 Task: Look for properties with 2.5+ baths.
Action: Mouse moved to (570, 55)
Screenshot: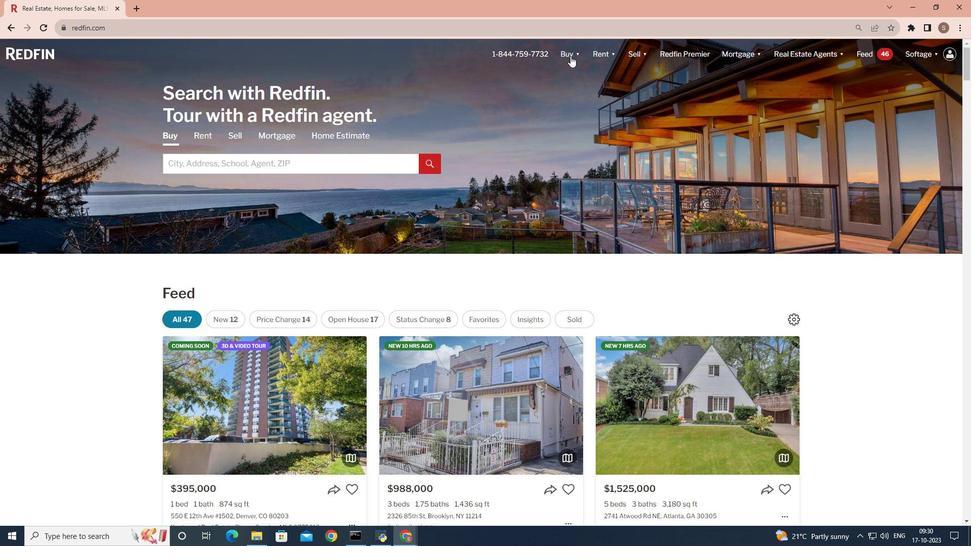 
Action: Mouse pressed left at (570, 55)
Screenshot: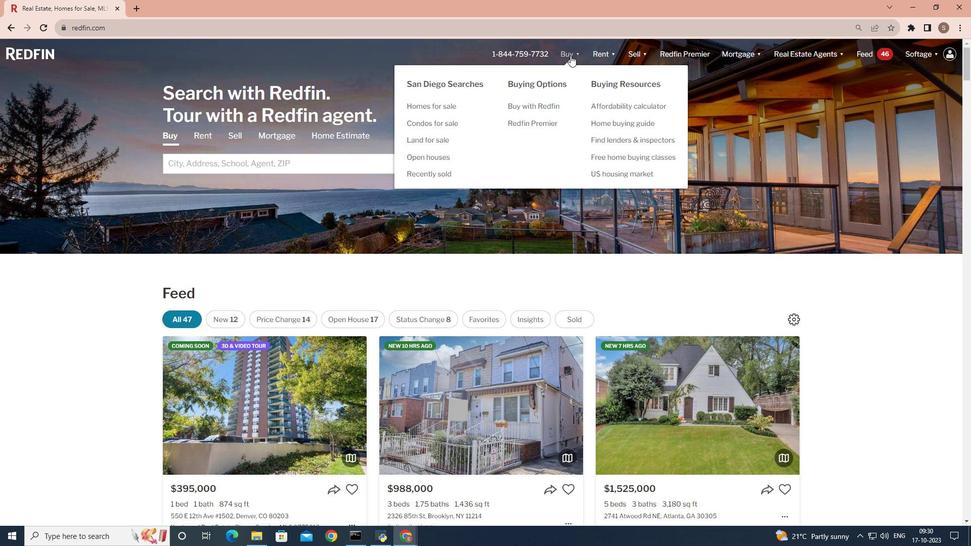 
Action: Mouse moved to (276, 209)
Screenshot: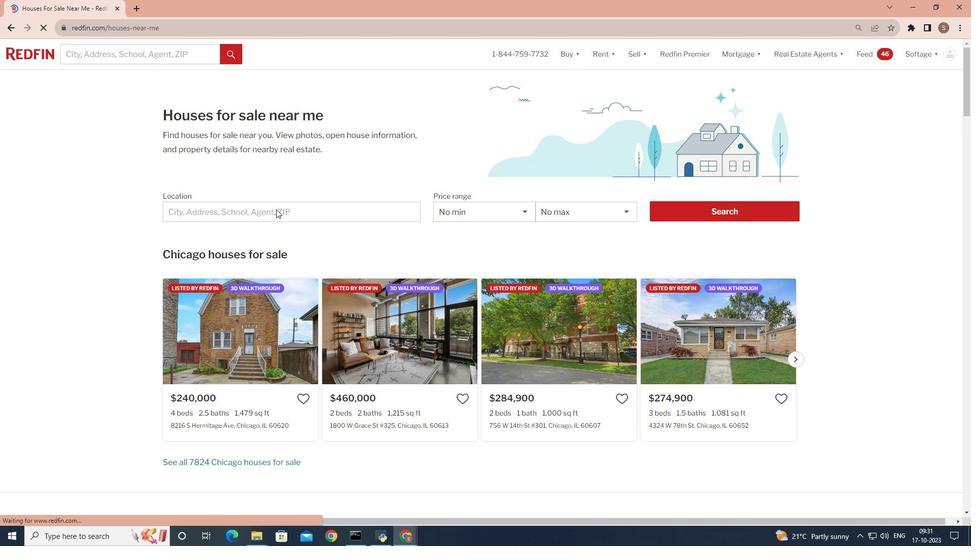 
Action: Mouse pressed left at (276, 209)
Screenshot: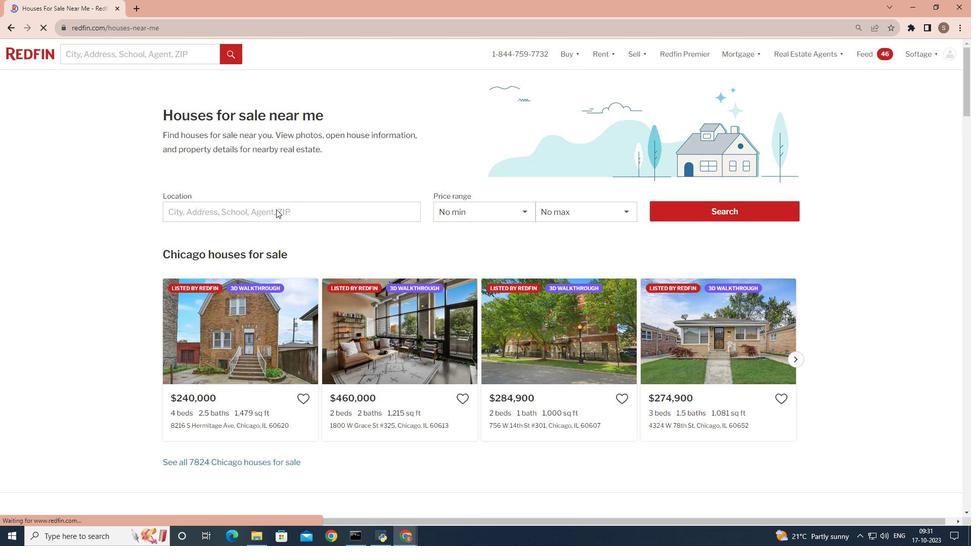 
Action: Mouse moved to (250, 211)
Screenshot: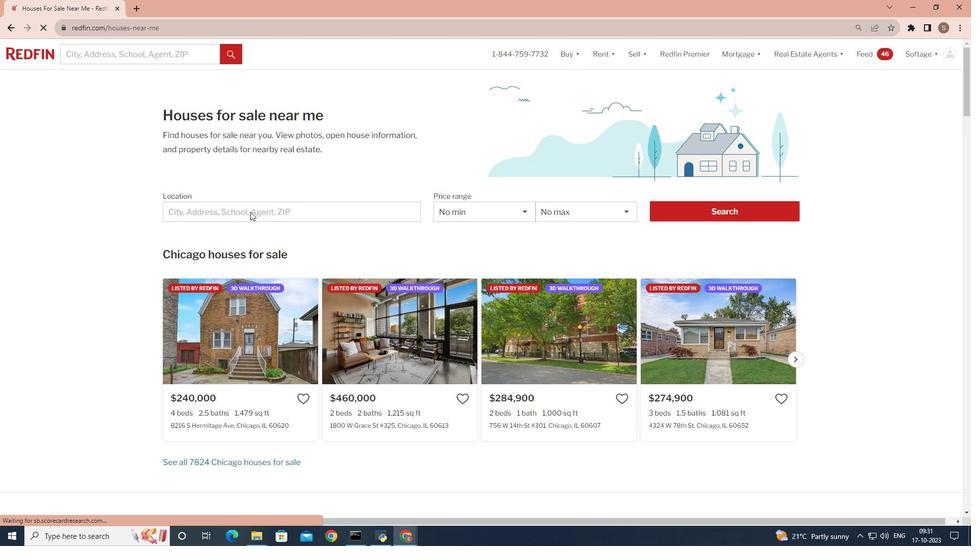 
Action: Mouse pressed left at (250, 211)
Screenshot: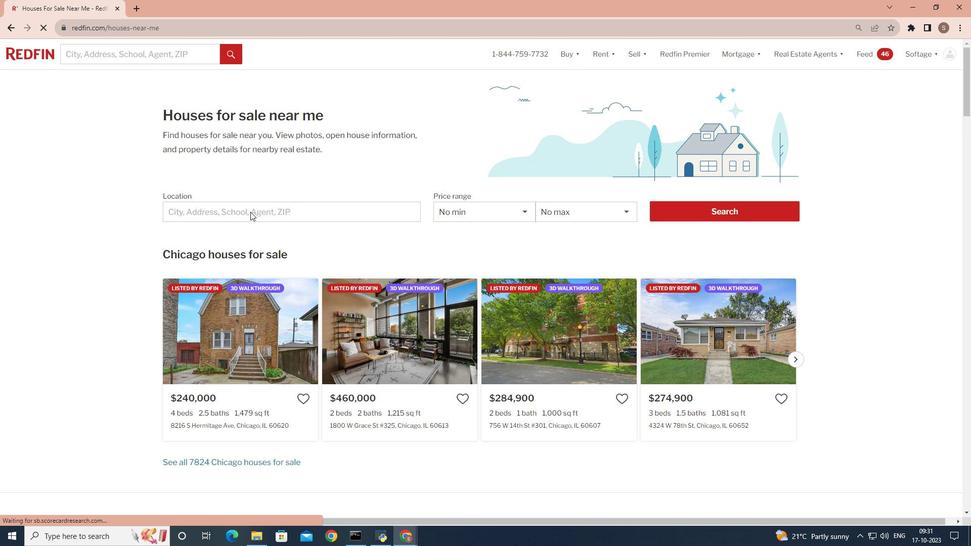 
Action: Mouse moved to (264, 208)
Screenshot: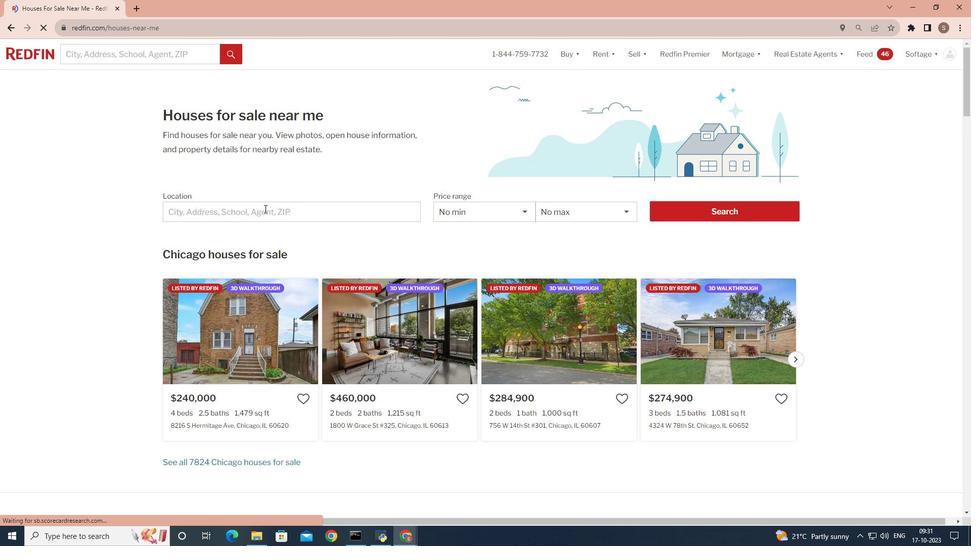 
Action: Mouse pressed left at (264, 208)
Screenshot: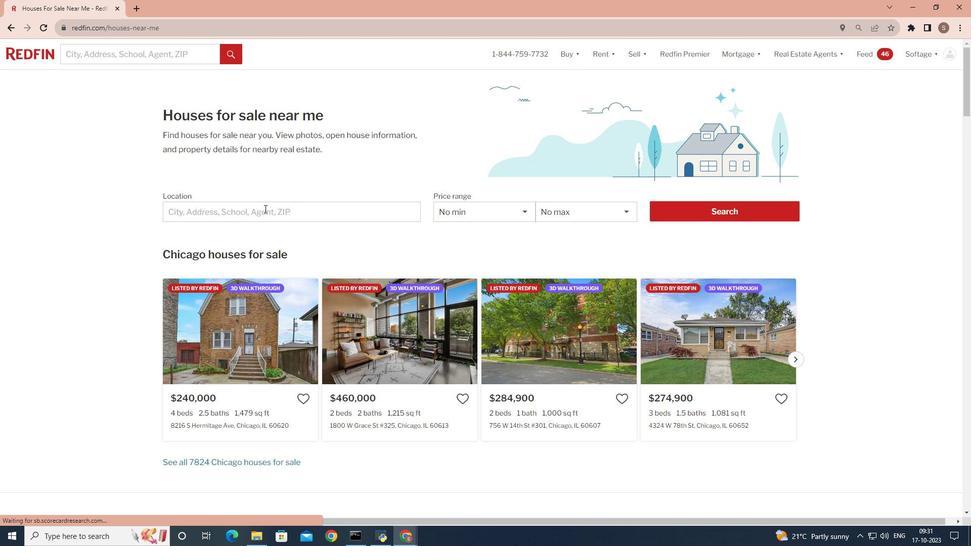 
Action: Key pressed <Key.shift>San<Key.space><Key.shift>Diego
Screenshot: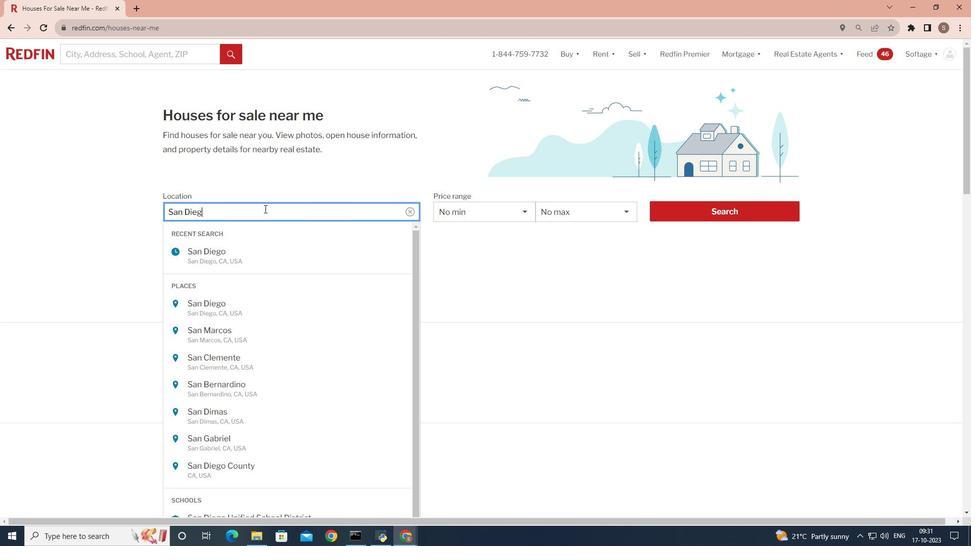 
Action: Mouse moved to (686, 211)
Screenshot: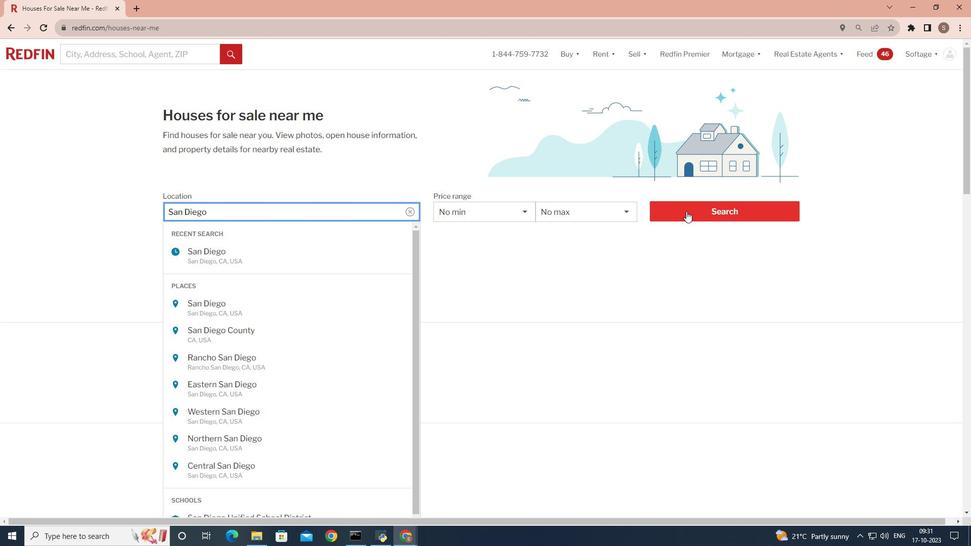 
Action: Mouse pressed left at (686, 211)
Screenshot: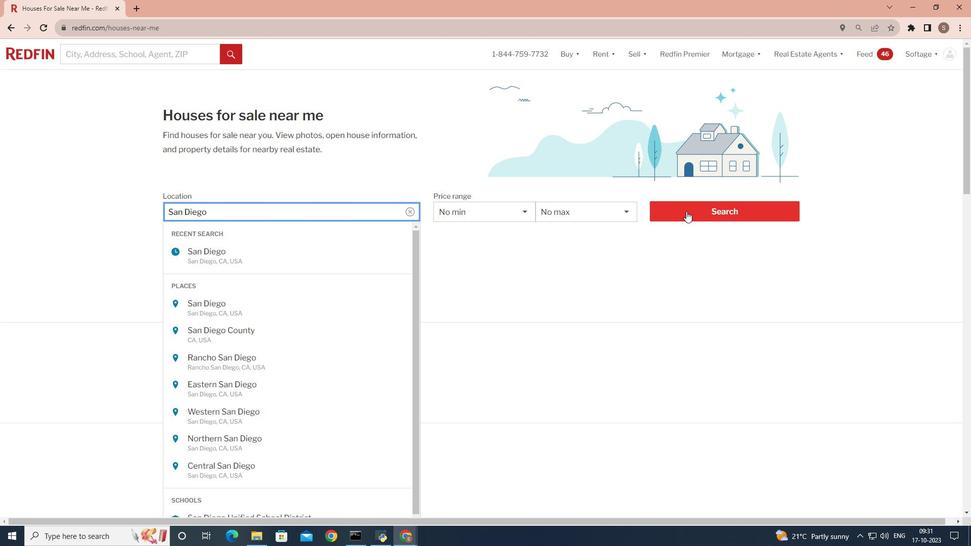 
Action: Mouse moved to (687, 211)
Screenshot: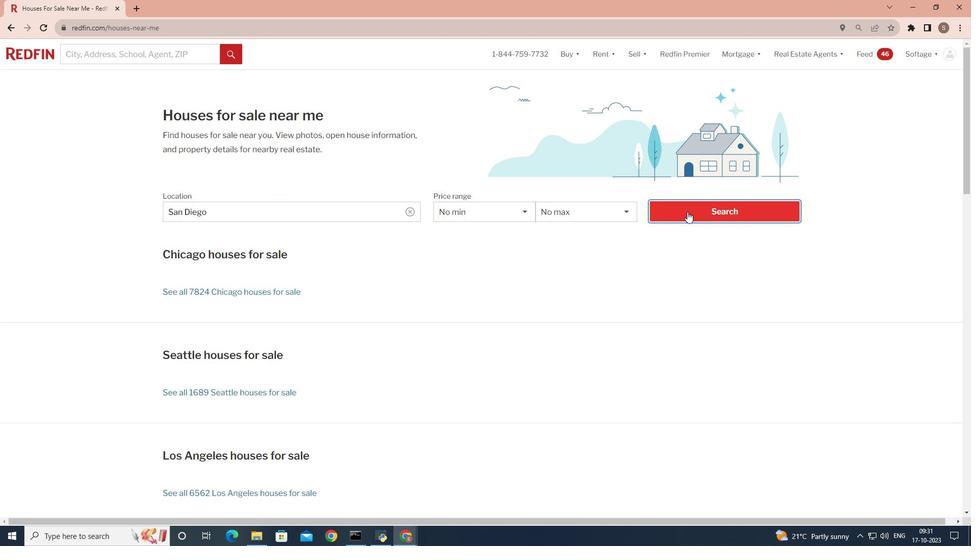 
Action: Mouse pressed left at (687, 211)
Screenshot: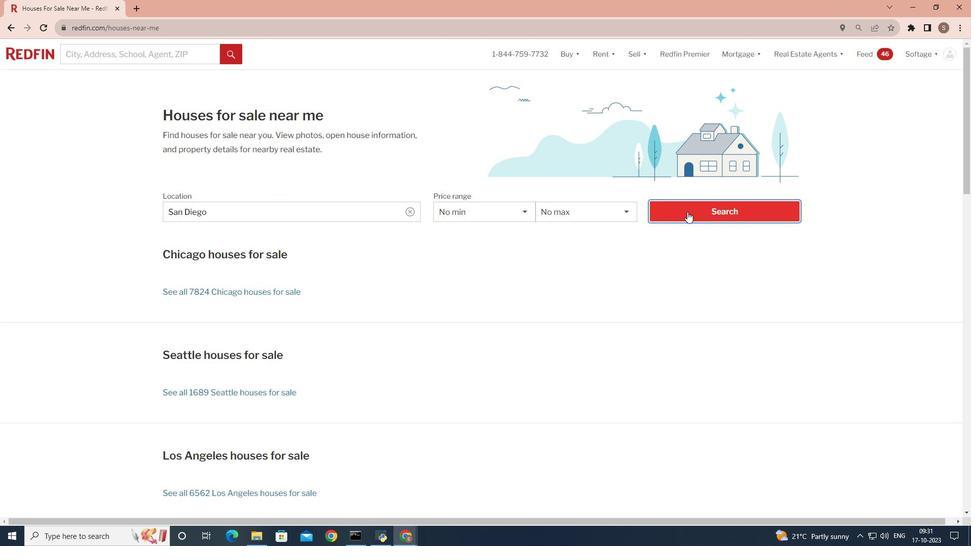 
Action: Mouse moved to (876, 115)
Screenshot: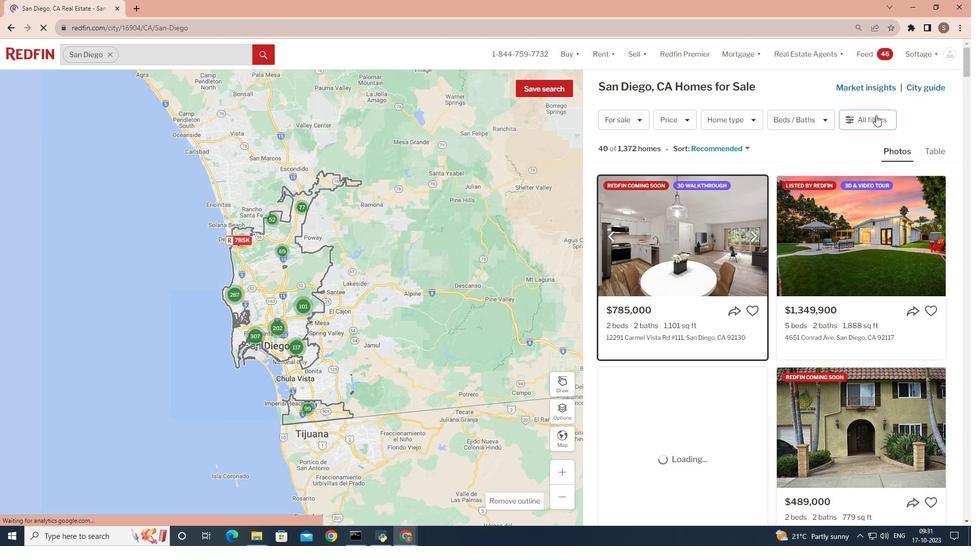 
Action: Mouse pressed left at (876, 115)
Screenshot: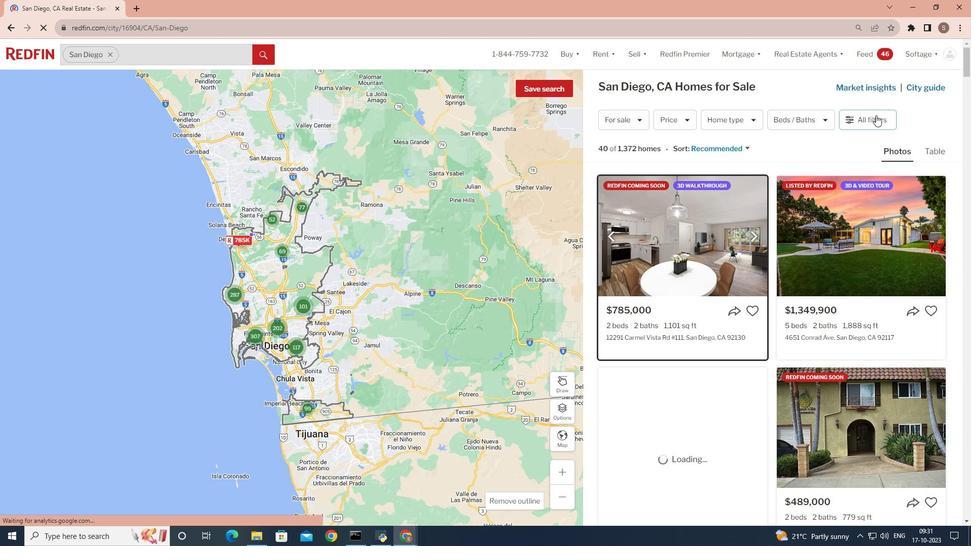 
Action: Mouse pressed left at (876, 115)
Screenshot: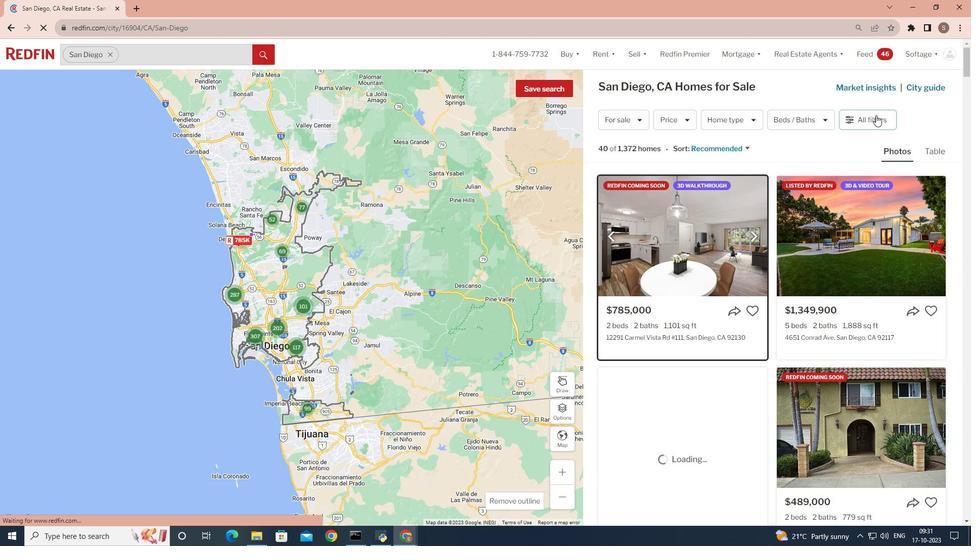 
Action: Mouse moved to (868, 117)
Screenshot: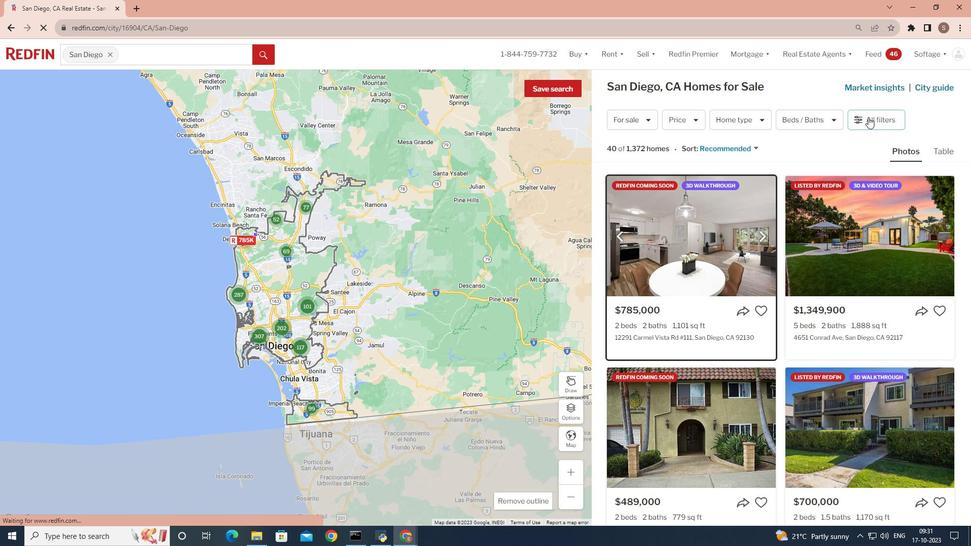 
Action: Mouse pressed left at (868, 117)
Screenshot: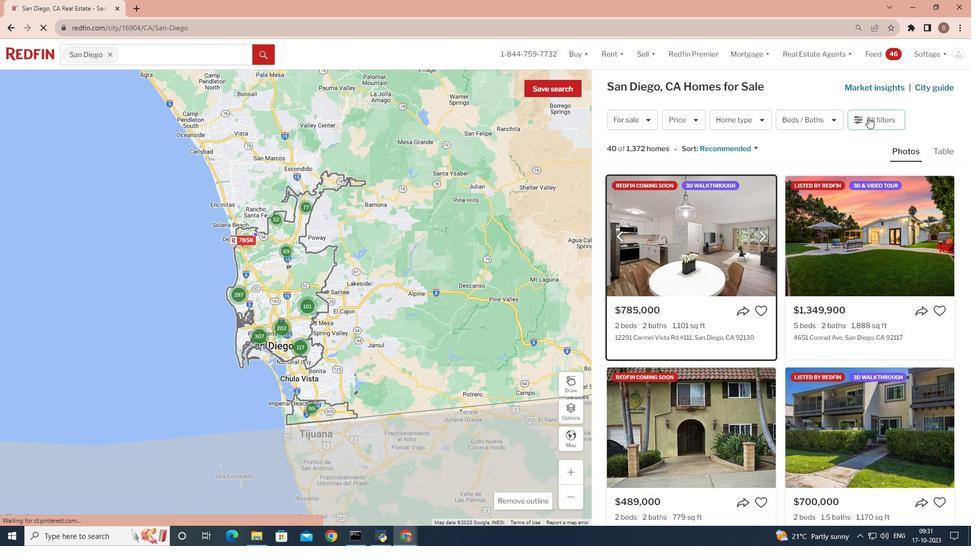 
Action: Mouse moved to (846, 356)
Screenshot: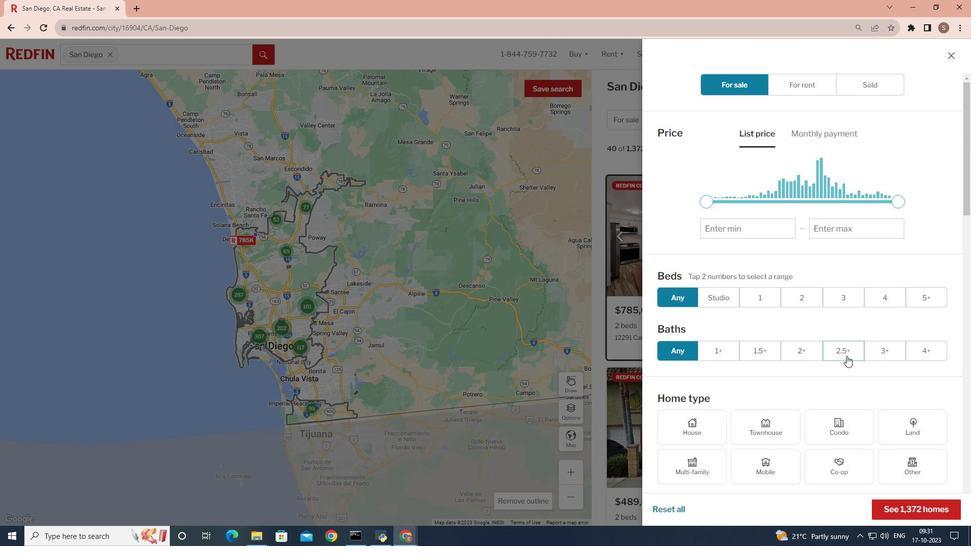 
Action: Mouse pressed left at (846, 356)
Screenshot: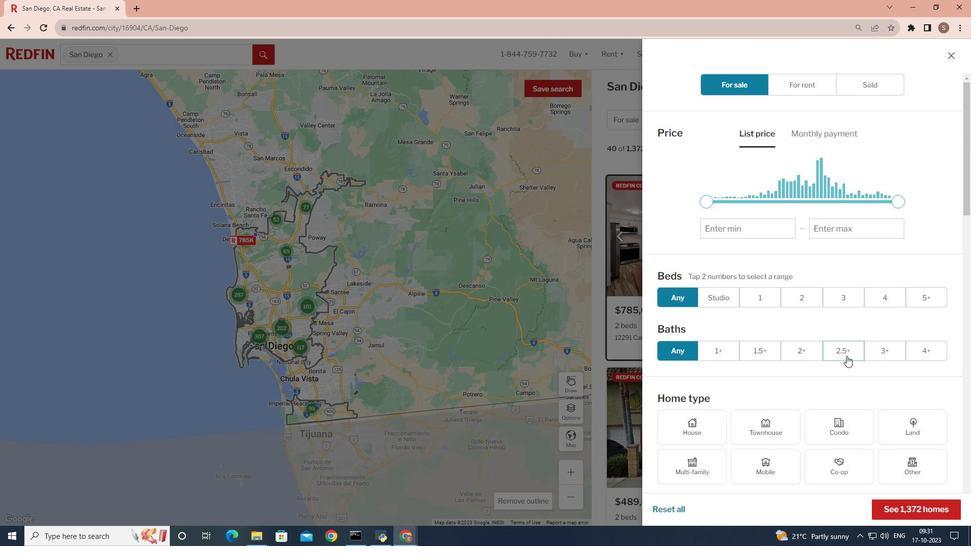 
Action: Mouse moved to (848, 356)
Screenshot: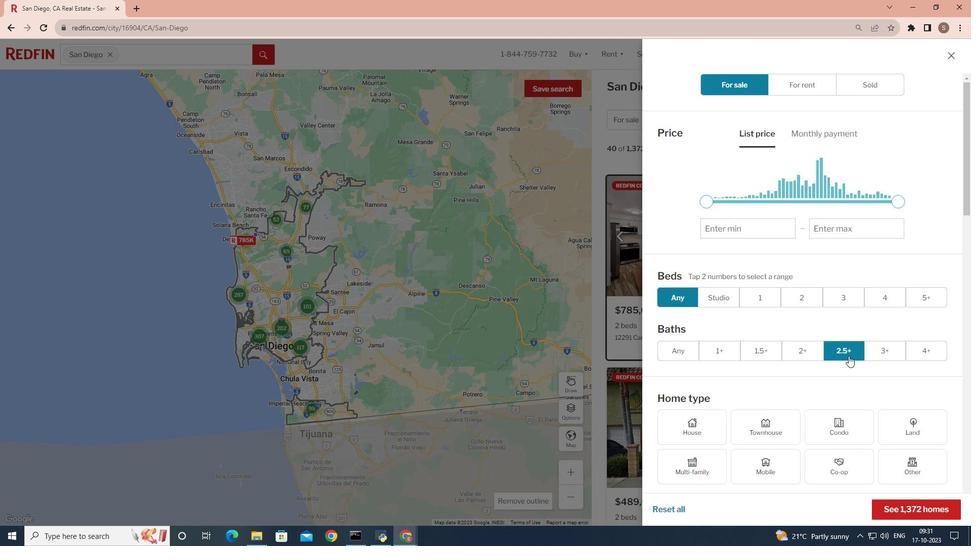 
